 Task: Change the invitee language to Italian.
Action: Mouse moved to (122, 76)
Screenshot: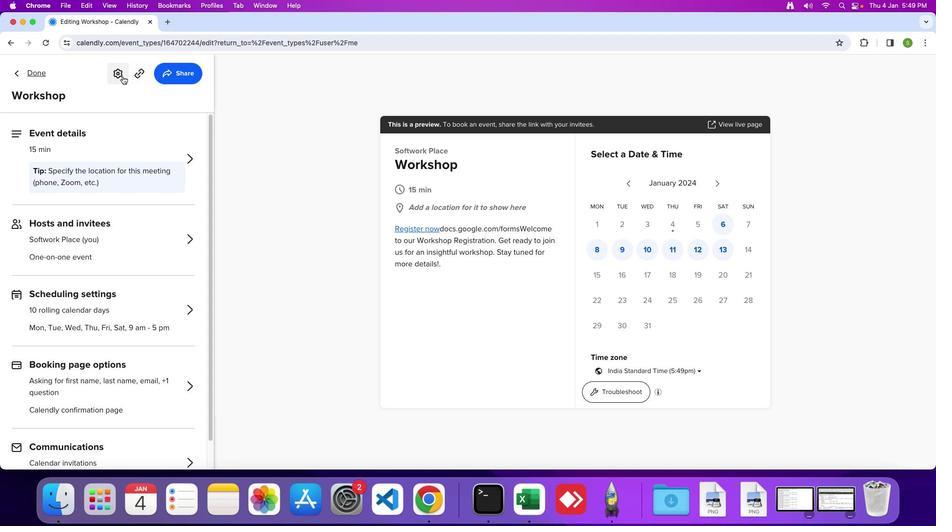
Action: Mouse pressed left at (122, 76)
Screenshot: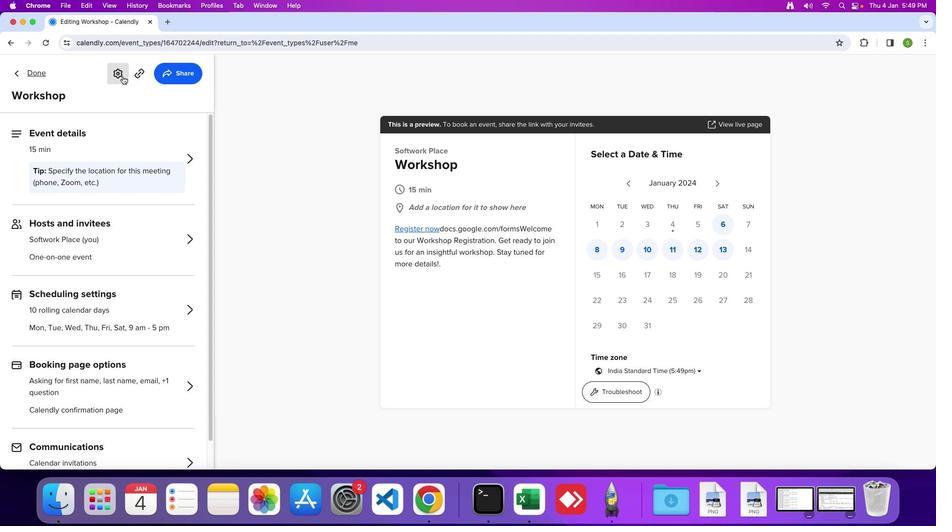 
Action: Mouse moved to (124, 101)
Screenshot: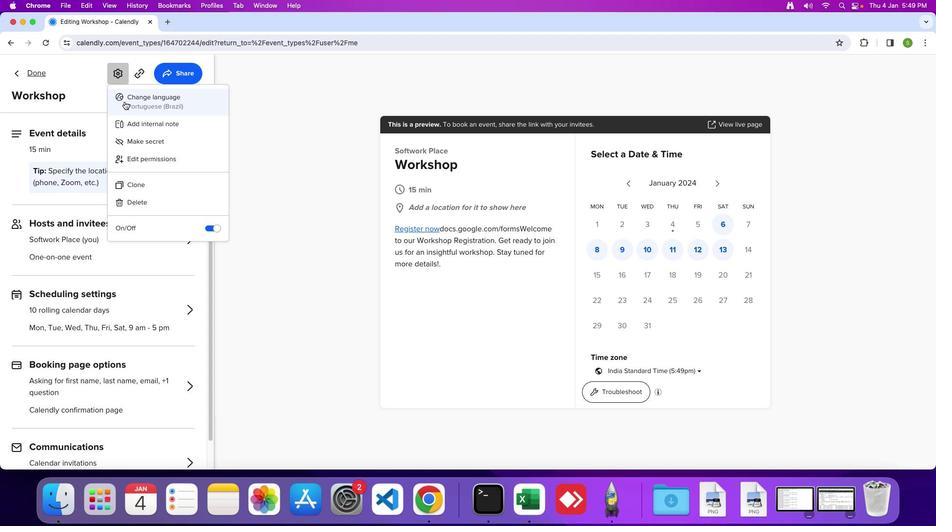 
Action: Mouse pressed left at (124, 101)
Screenshot: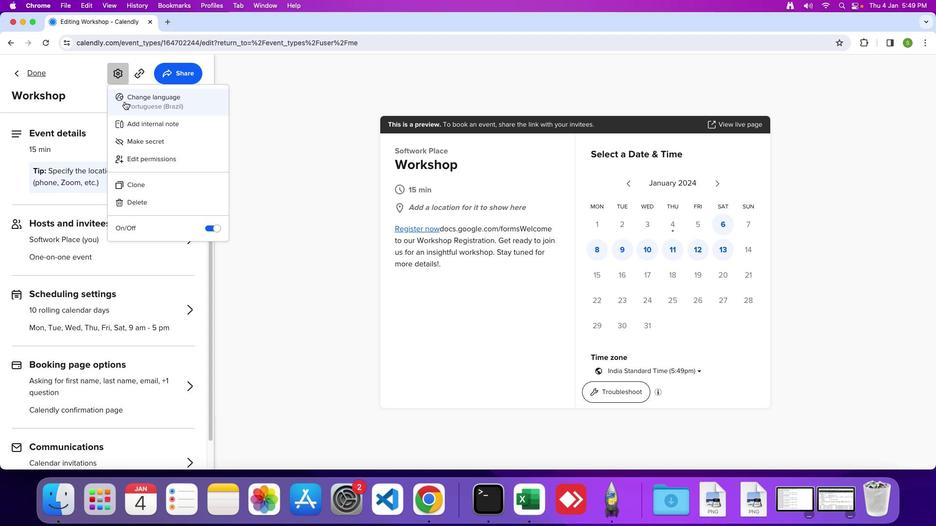
Action: Mouse moved to (394, 266)
Screenshot: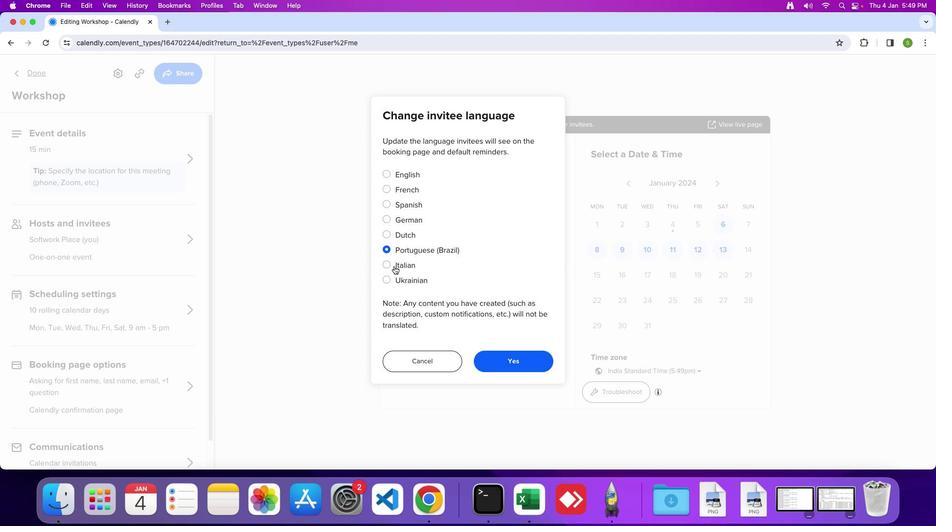 
Action: Mouse pressed left at (394, 266)
Screenshot: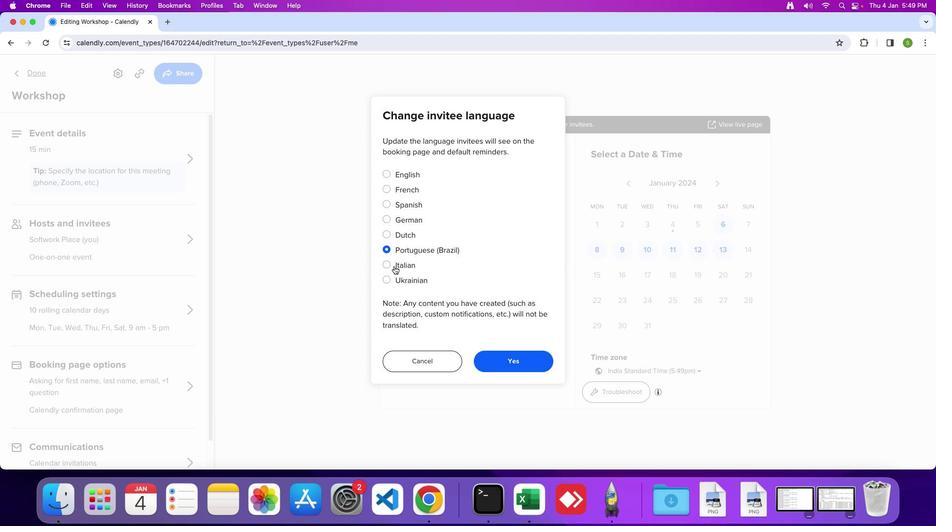 
Action: Mouse moved to (510, 367)
Screenshot: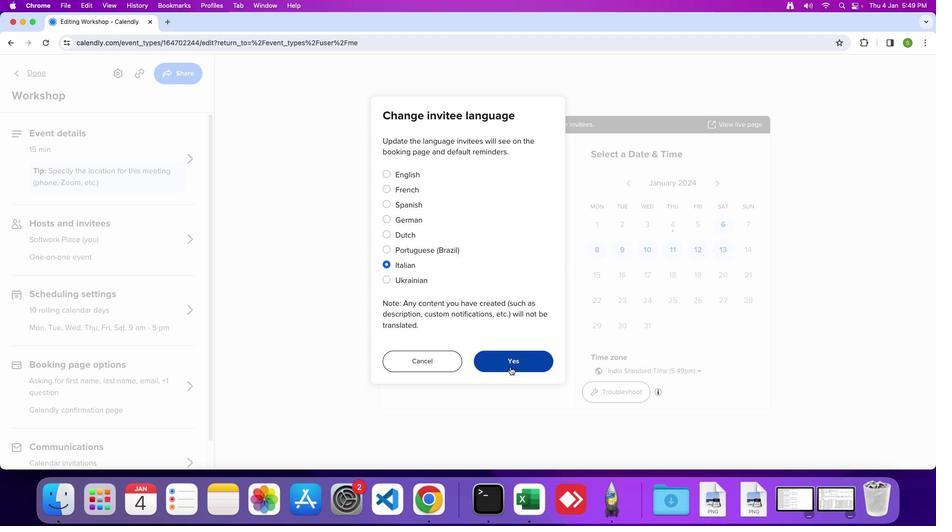 
Action: Mouse pressed left at (510, 367)
Screenshot: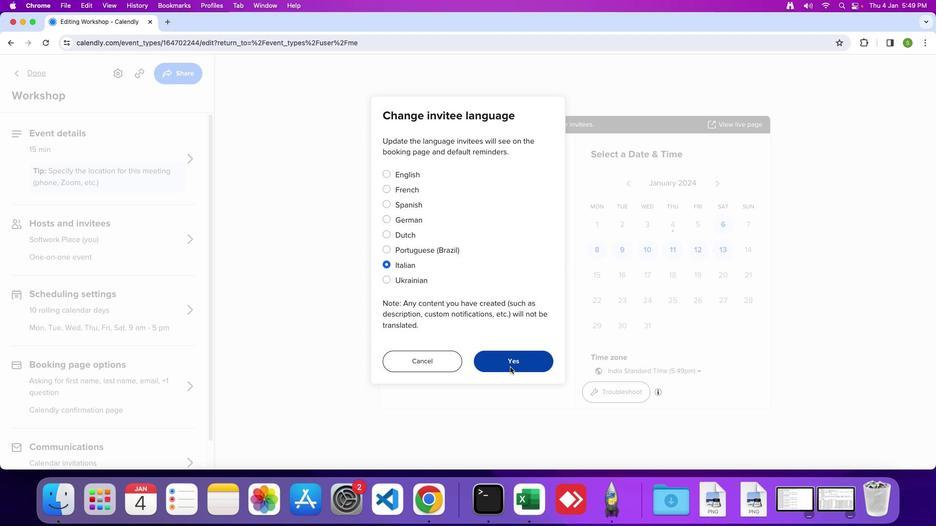 
Action: Mouse moved to (502, 363)
Screenshot: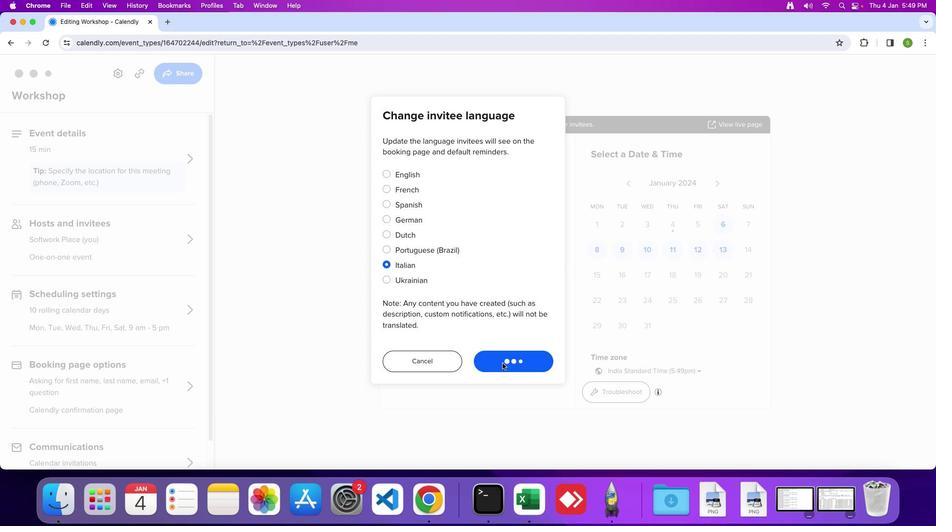 
